 Task: Filter calendar items by the 'Green category' in Outlook.
Action: Mouse moved to (21, 72)
Screenshot: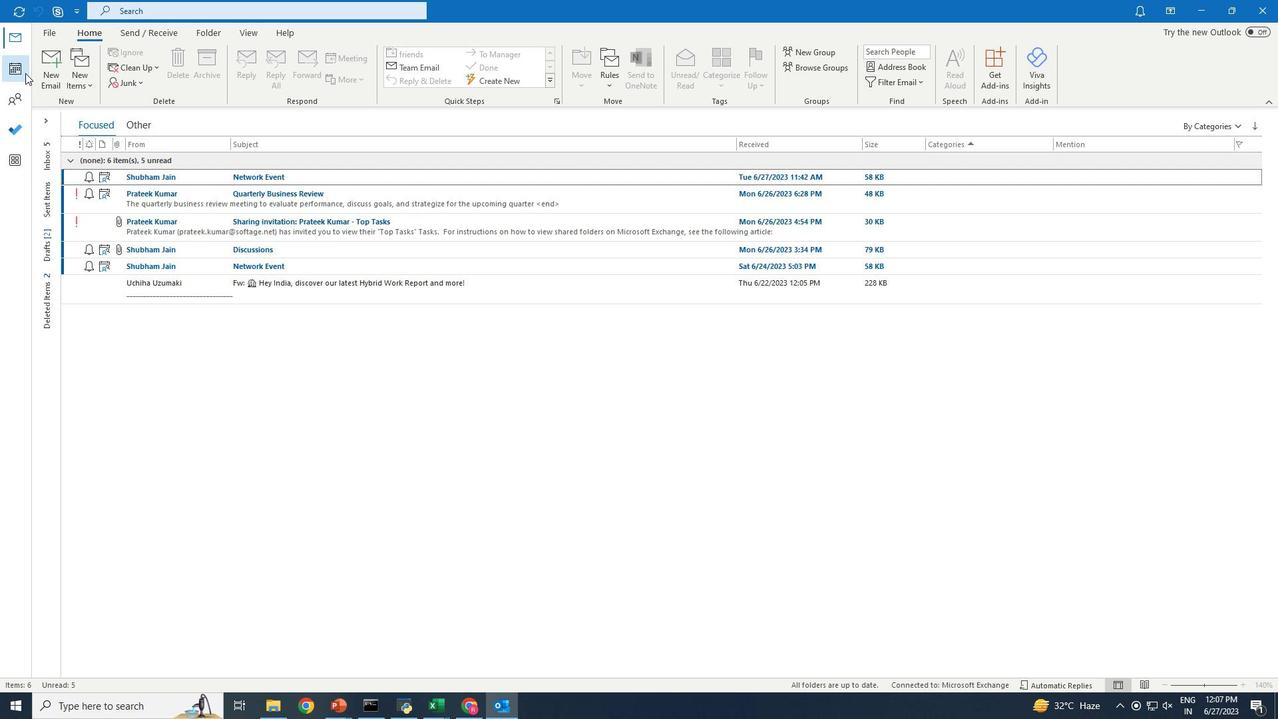 
Action: Mouse pressed left at (21, 72)
Screenshot: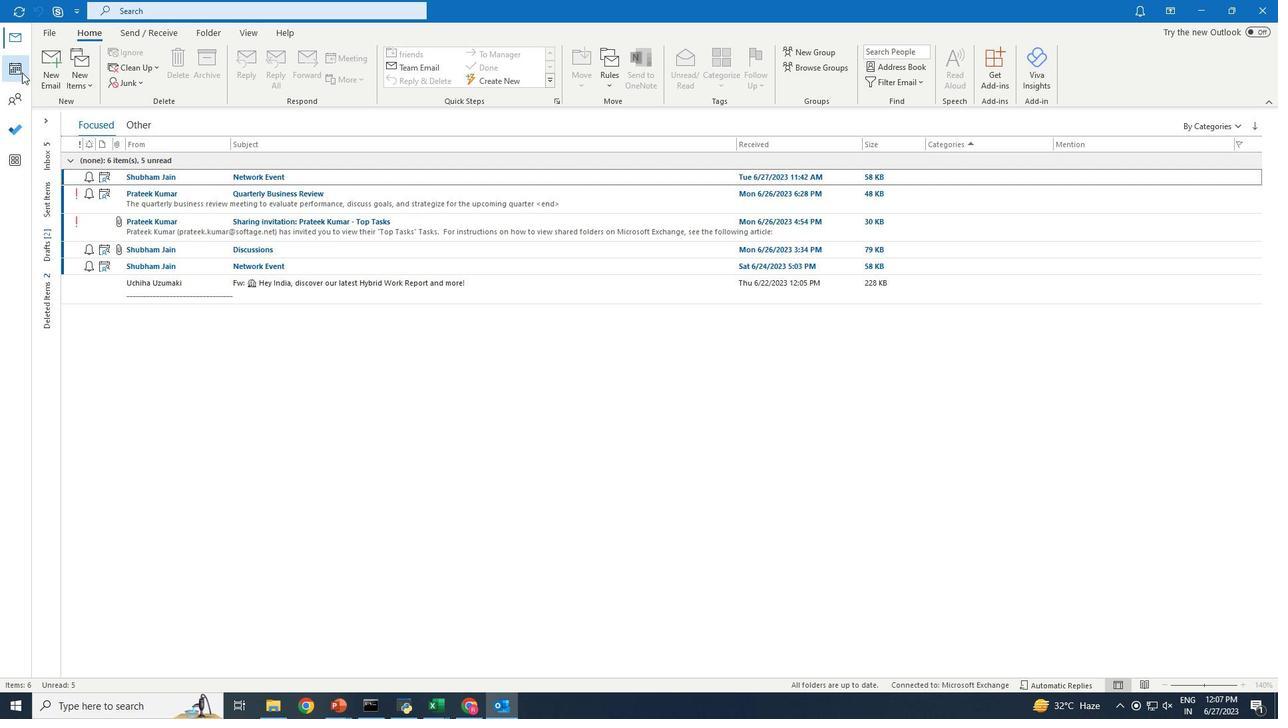 
Action: Mouse moved to (245, 36)
Screenshot: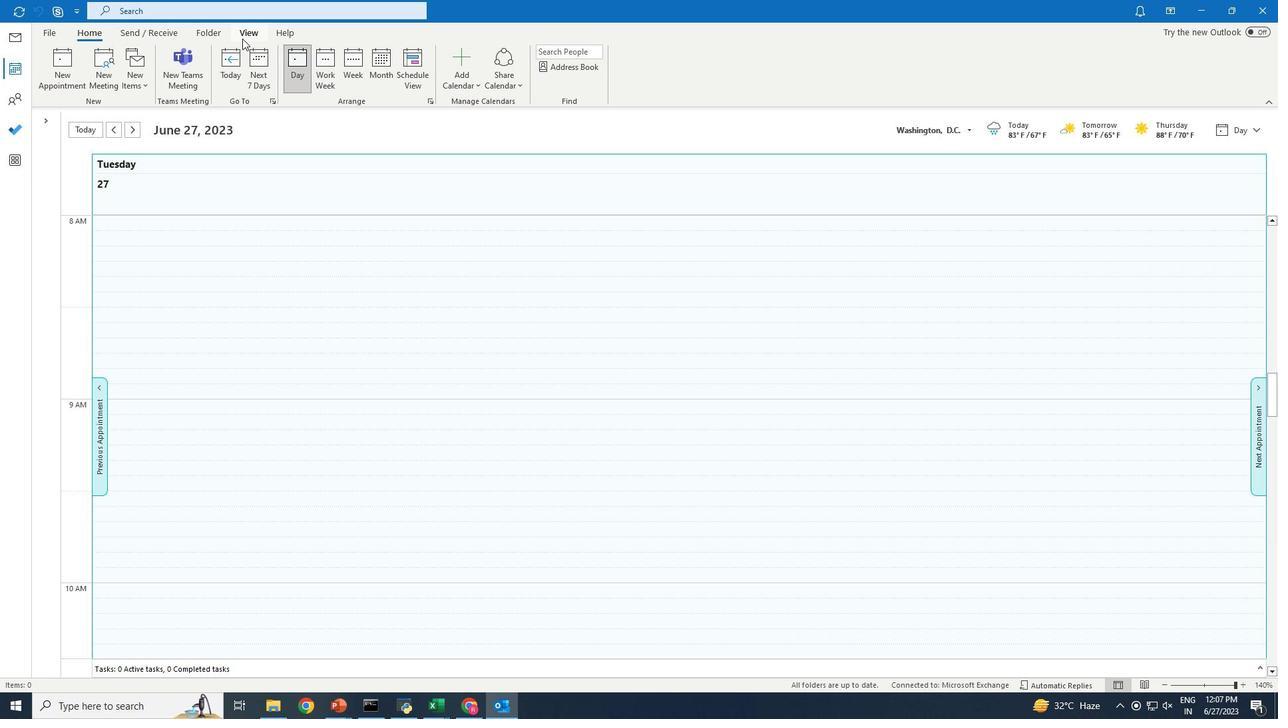 
Action: Mouse pressed left at (245, 36)
Screenshot: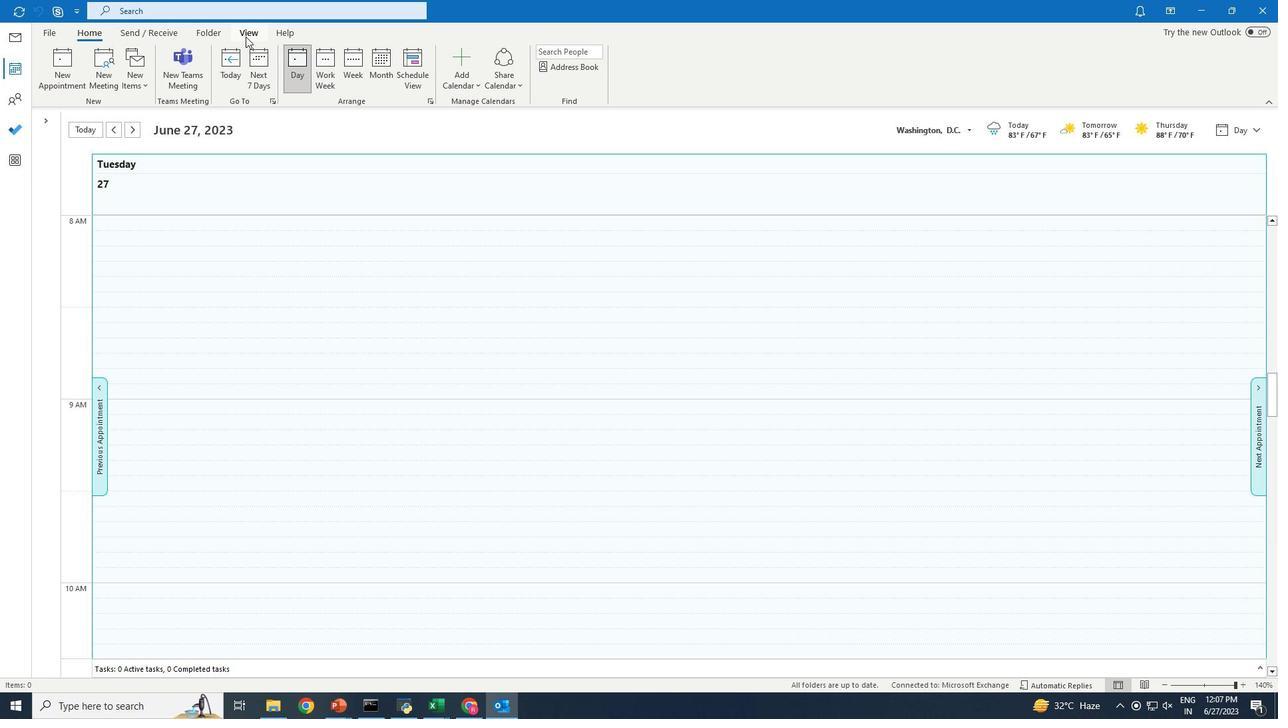 
Action: Mouse moved to (82, 63)
Screenshot: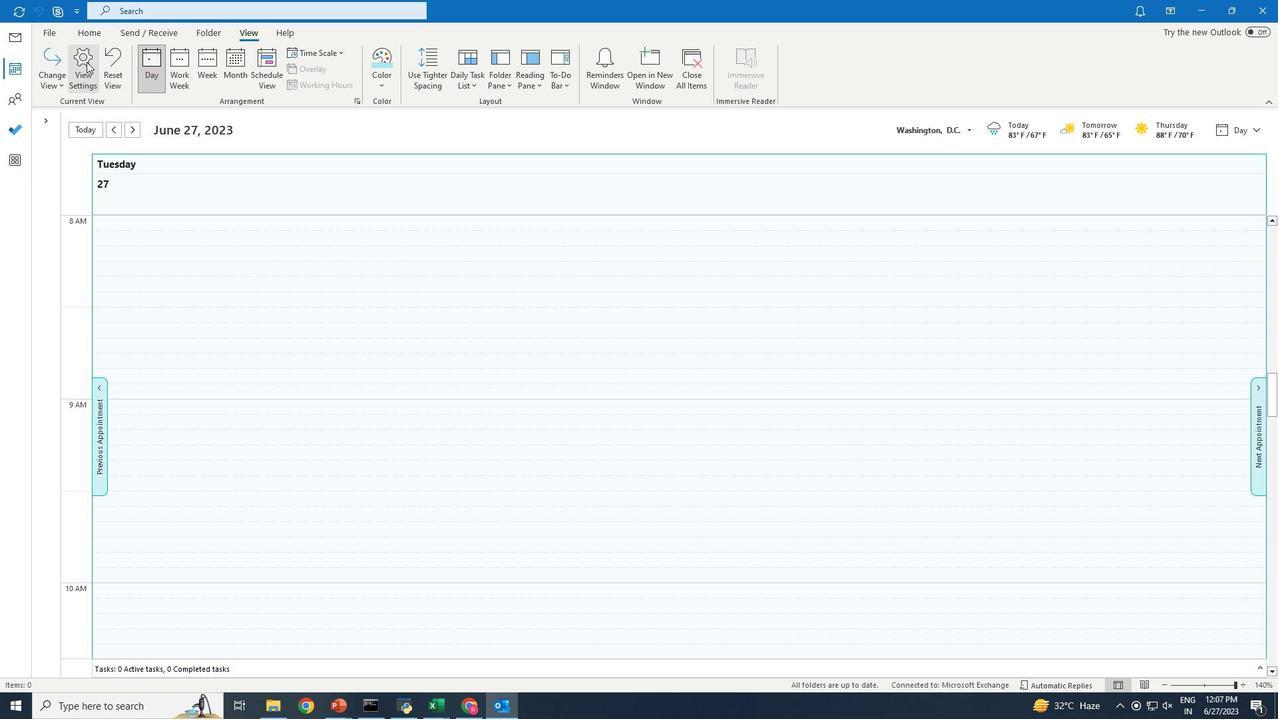 
Action: Mouse pressed left at (82, 63)
Screenshot: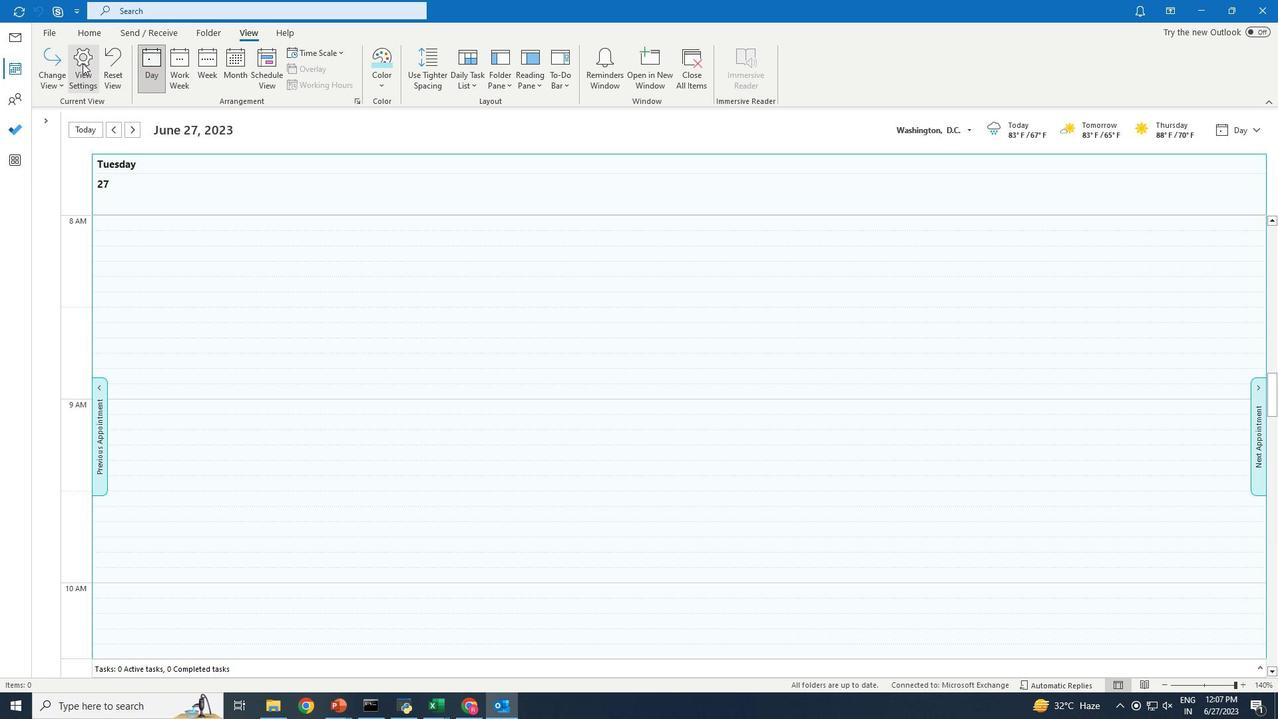 
Action: Mouse moved to (532, 346)
Screenshot: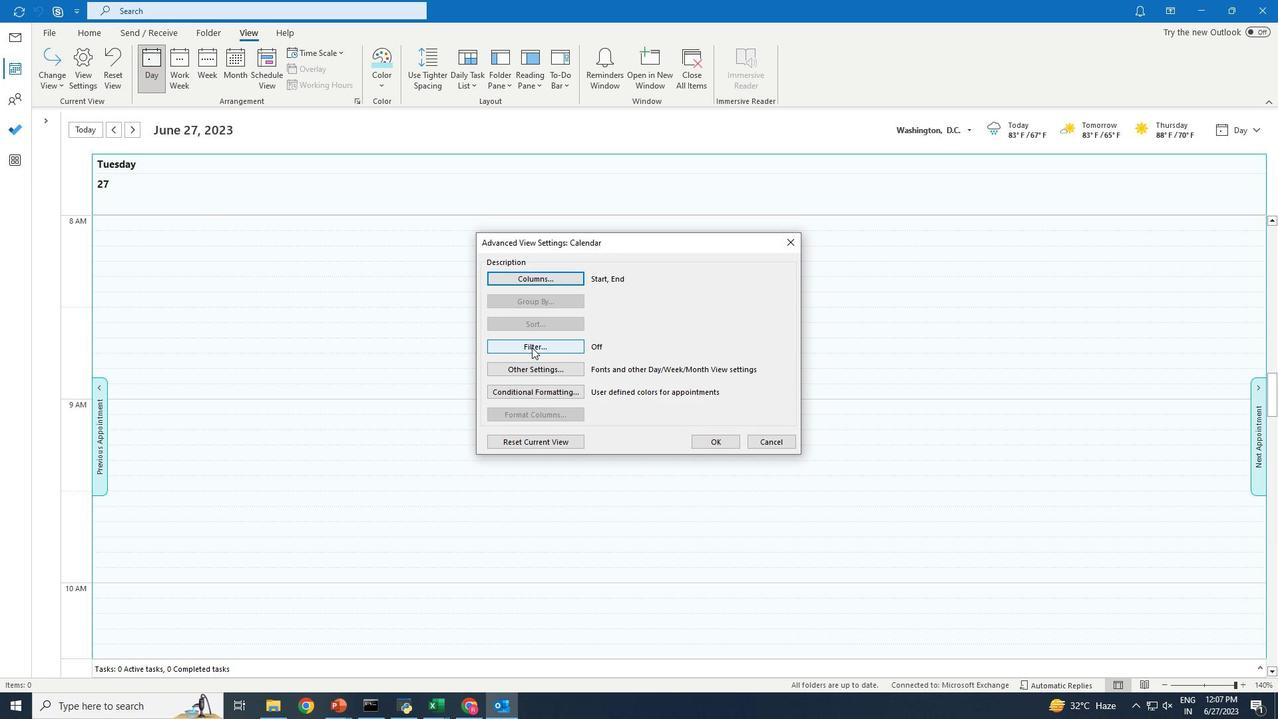 
Action: Mouse pressed left at (532, 346)
Screenshot: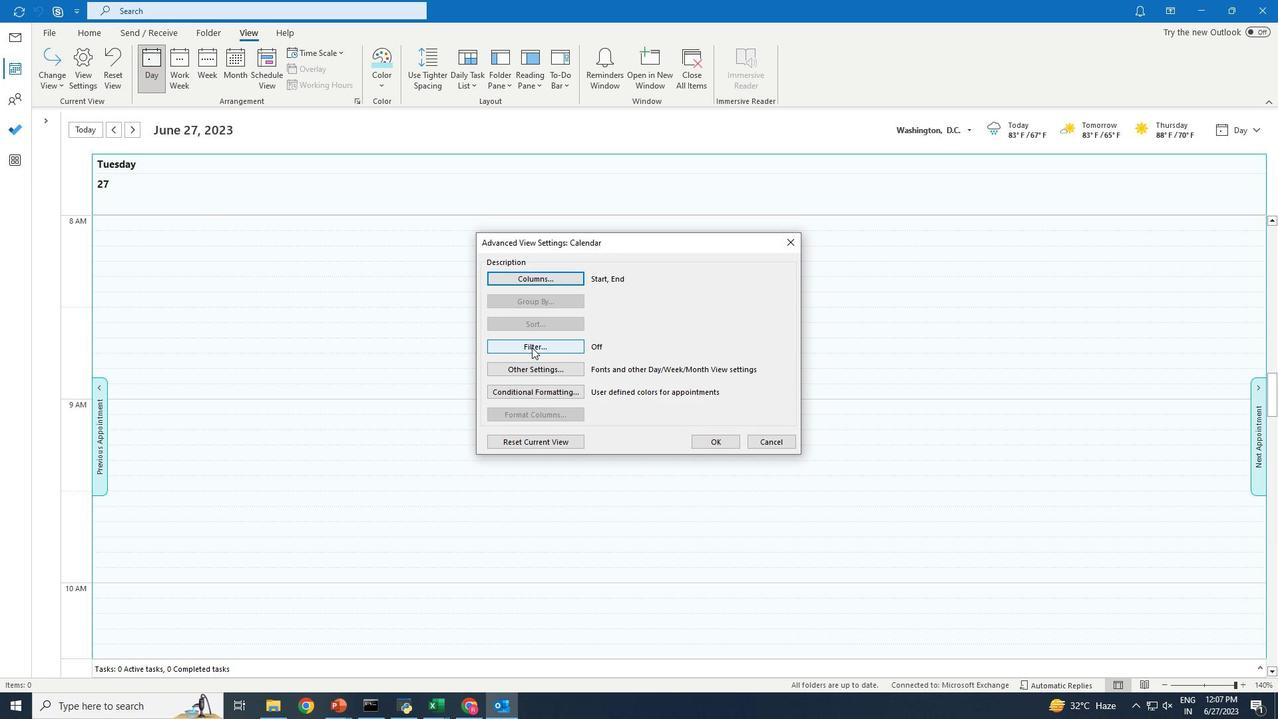 
Action: Mouse moved to (637, 263)
Screenshot: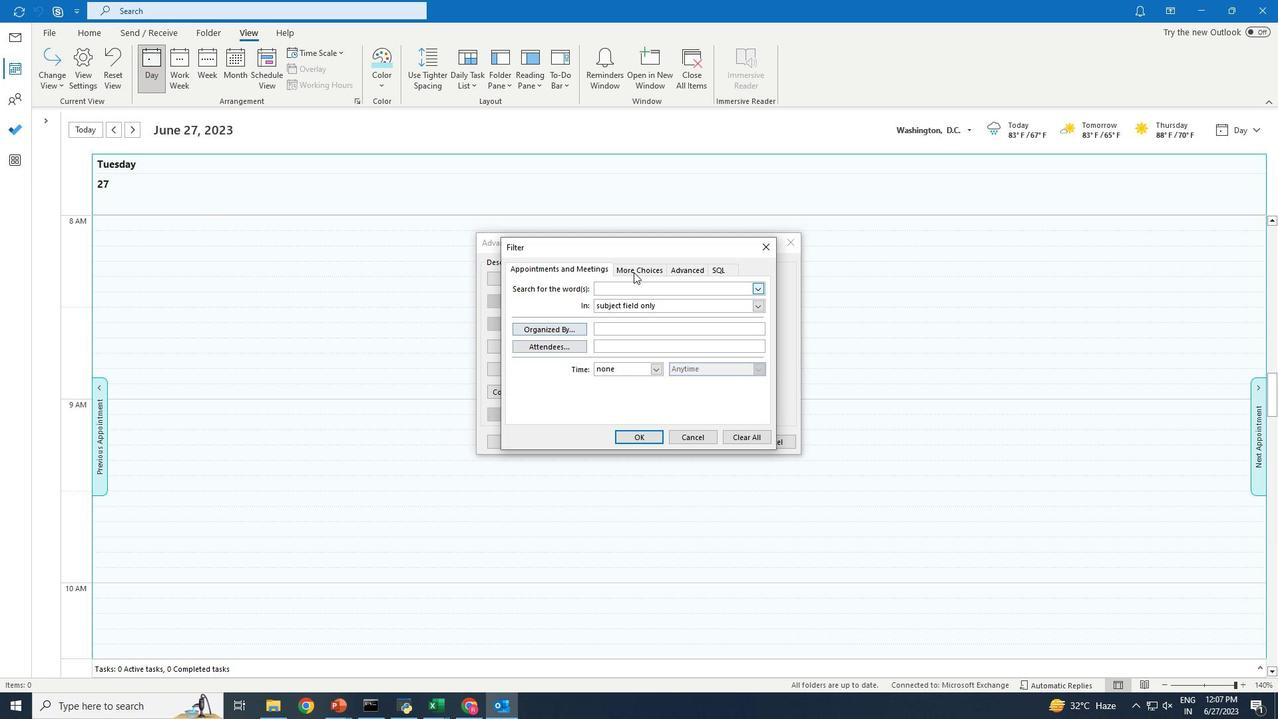 
Action: Mouse pressed left at (637, 263)
Screenshot: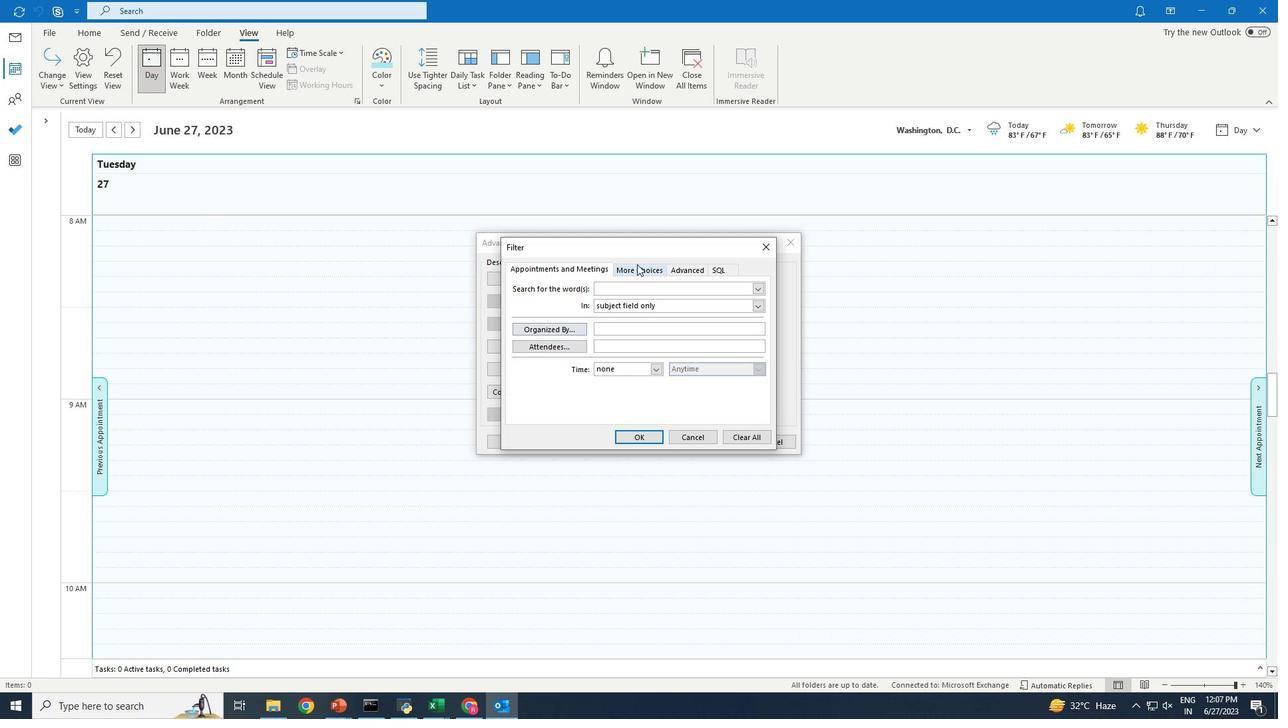 
Action: Mouse moved to (755, 287)
Screenshot: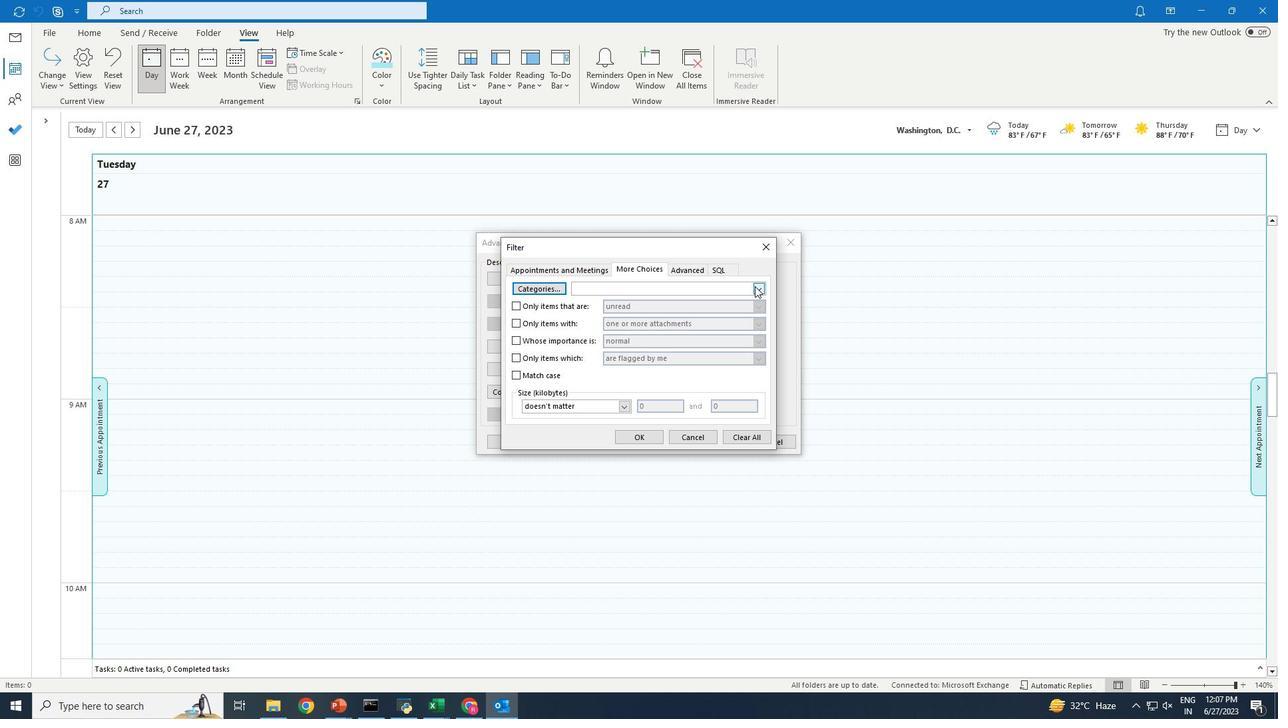 
Action: Mouse pressed left at (755, 287)
Screenshot: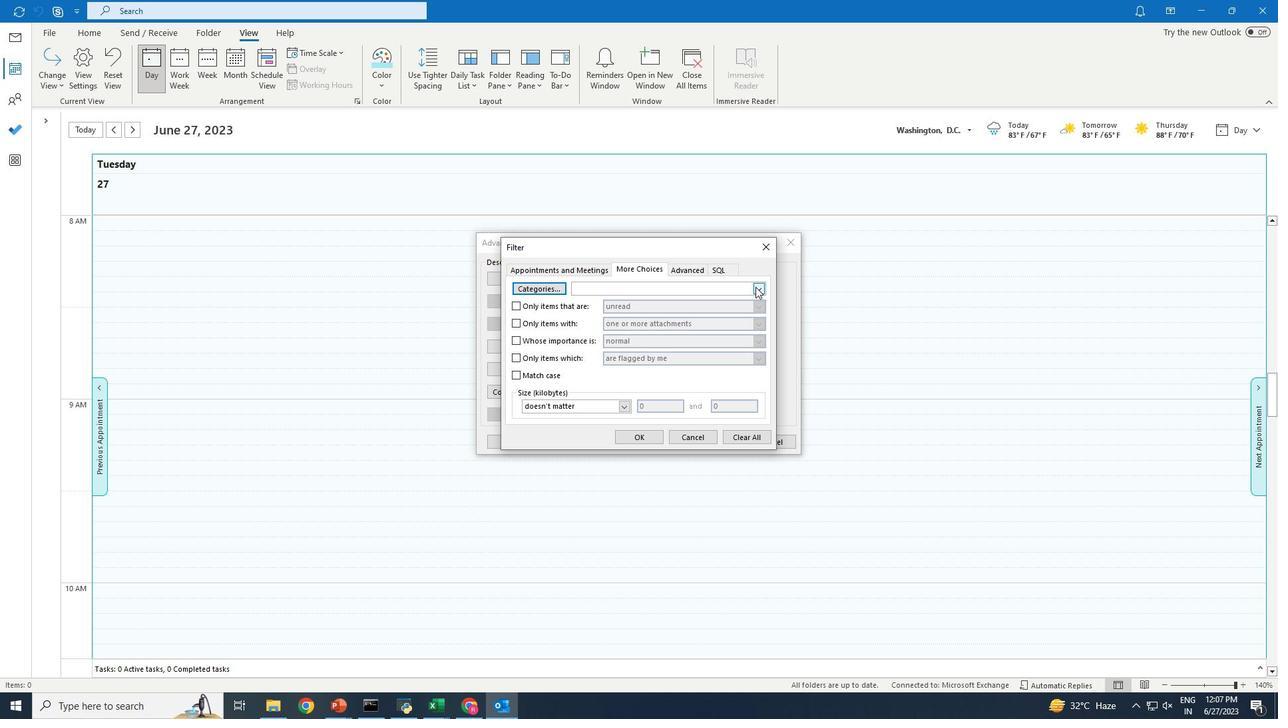 
Action: Mouse moved to (605, 333)
Screenshot: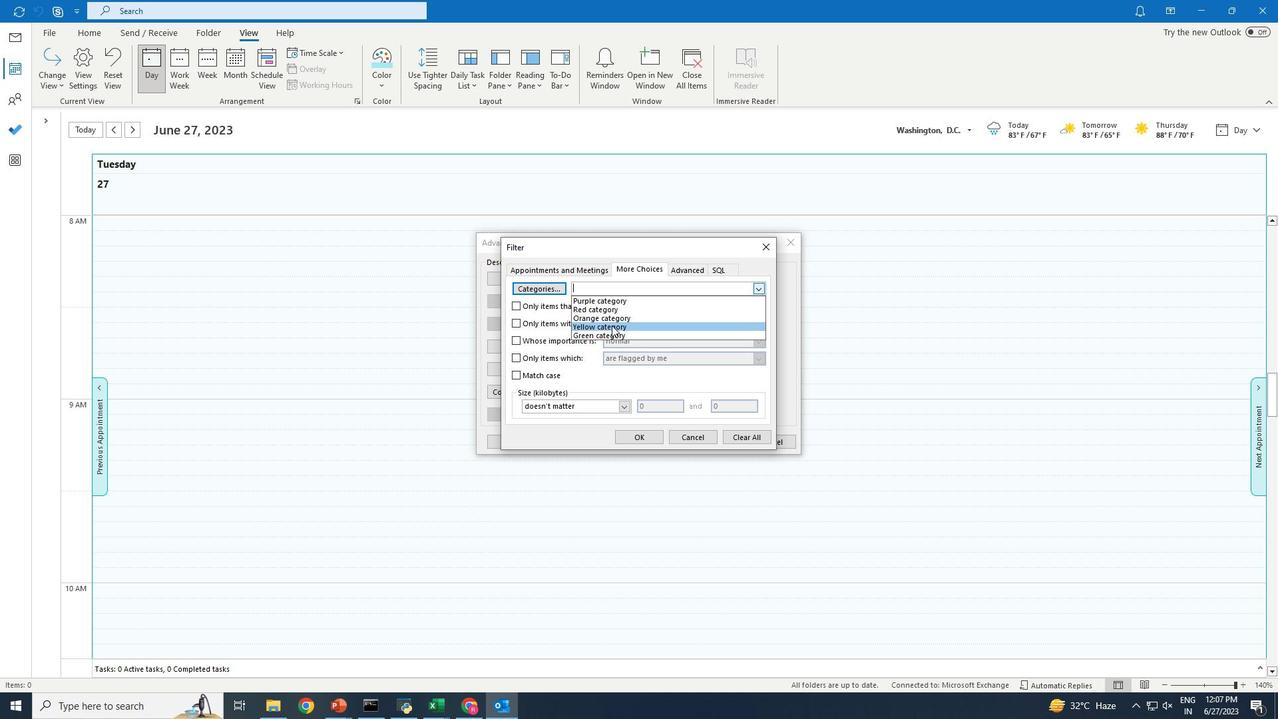 
Action: Mouse pressed left at (605, 333)
Screenshot: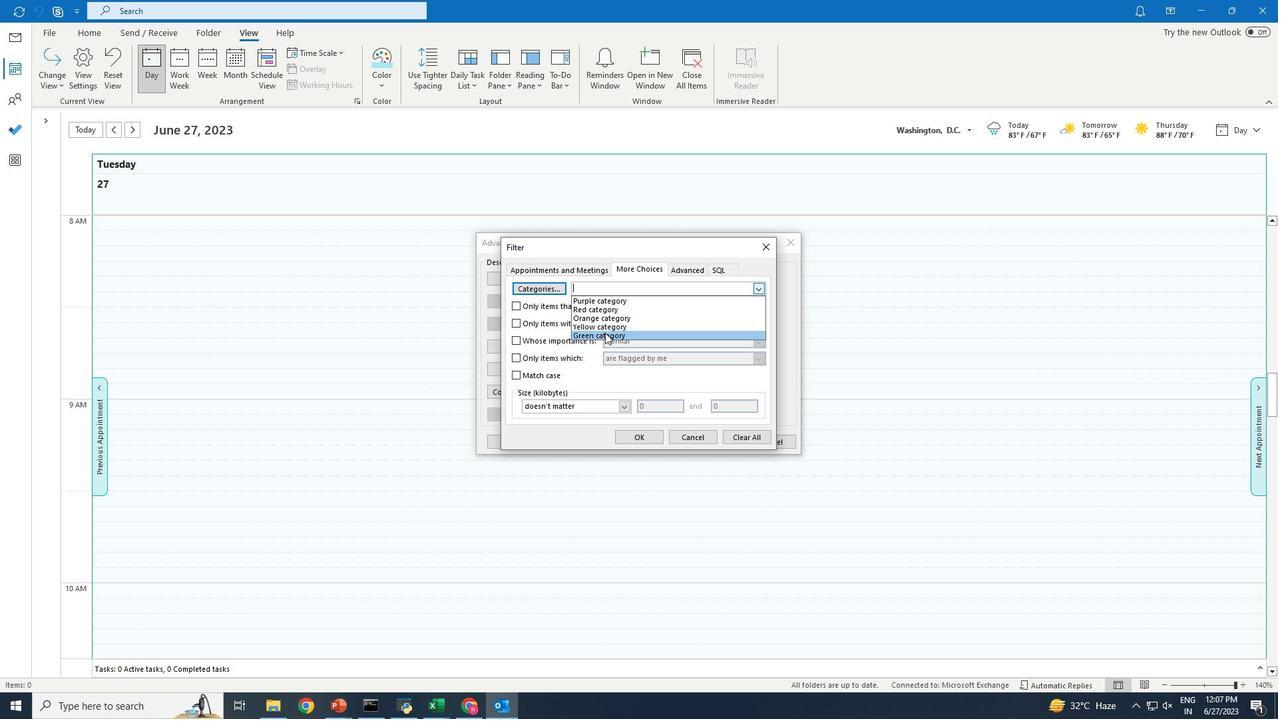 
Action: Mouse moved to (516, 356)
Screenshot: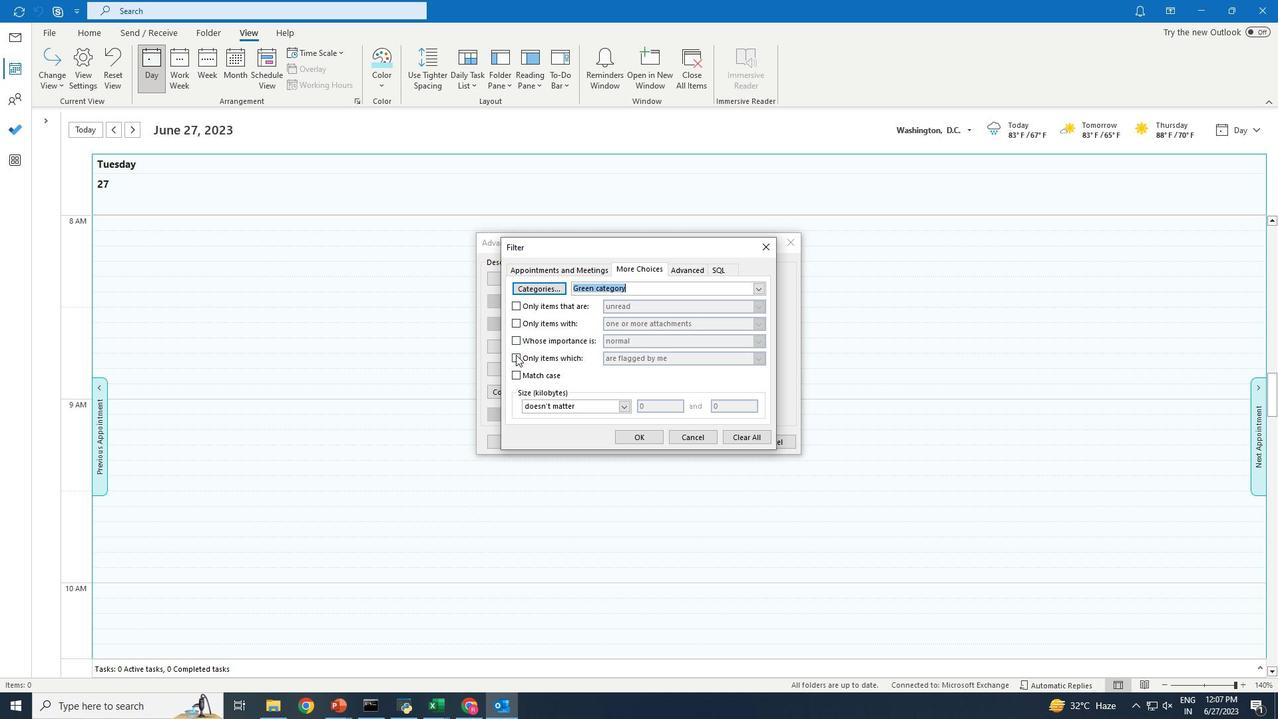 
Action: Mouse pressed left at (516, 356)
Screenshot: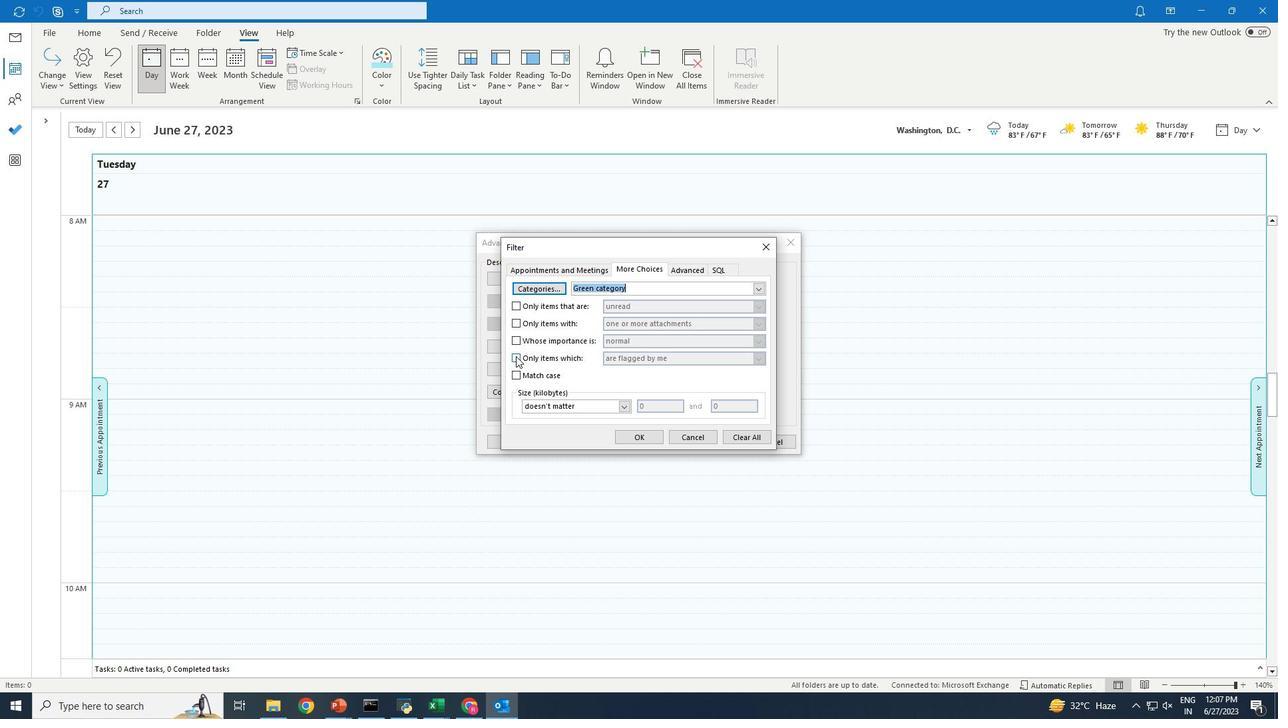 
Action: Mouse moved to (760, 356)
Screenshot: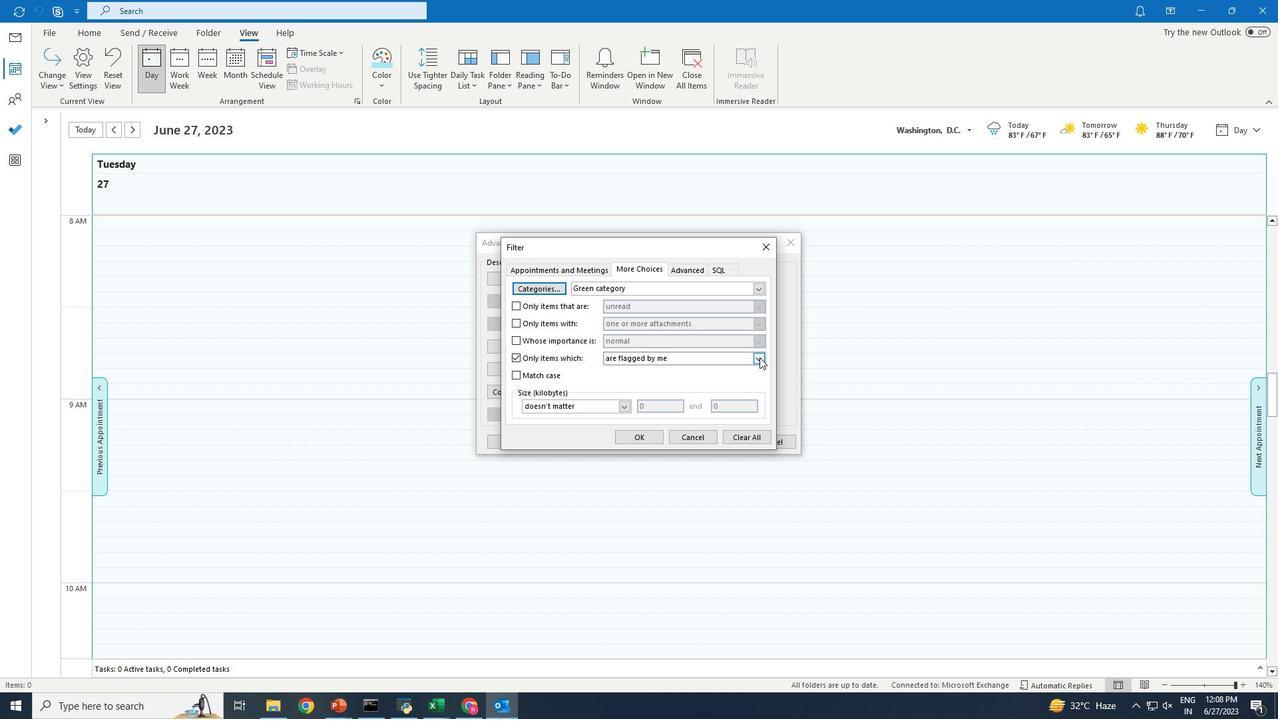 
Action: Mouse pressed left at (760, 356)
Screenshot: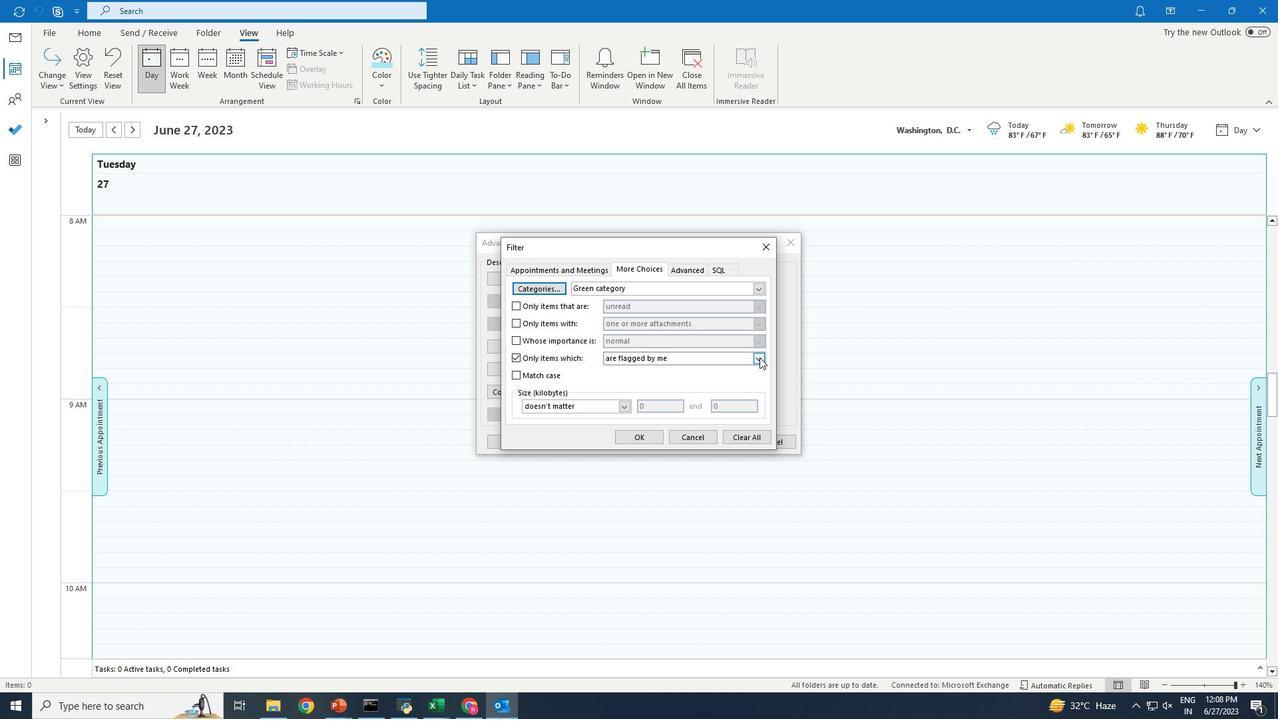 
Action: Mouse moved to (690, 376)
Screenshot: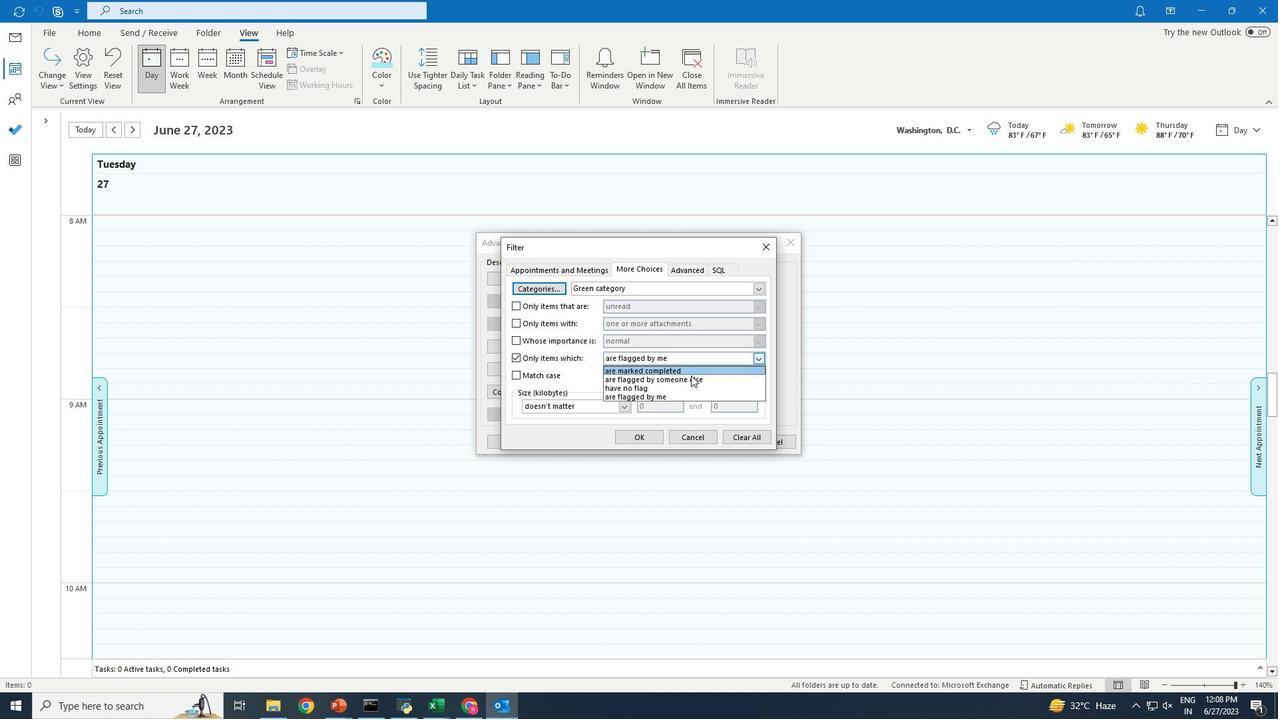 
Action: Mouse pressed left at (690, 376)
Screenshot: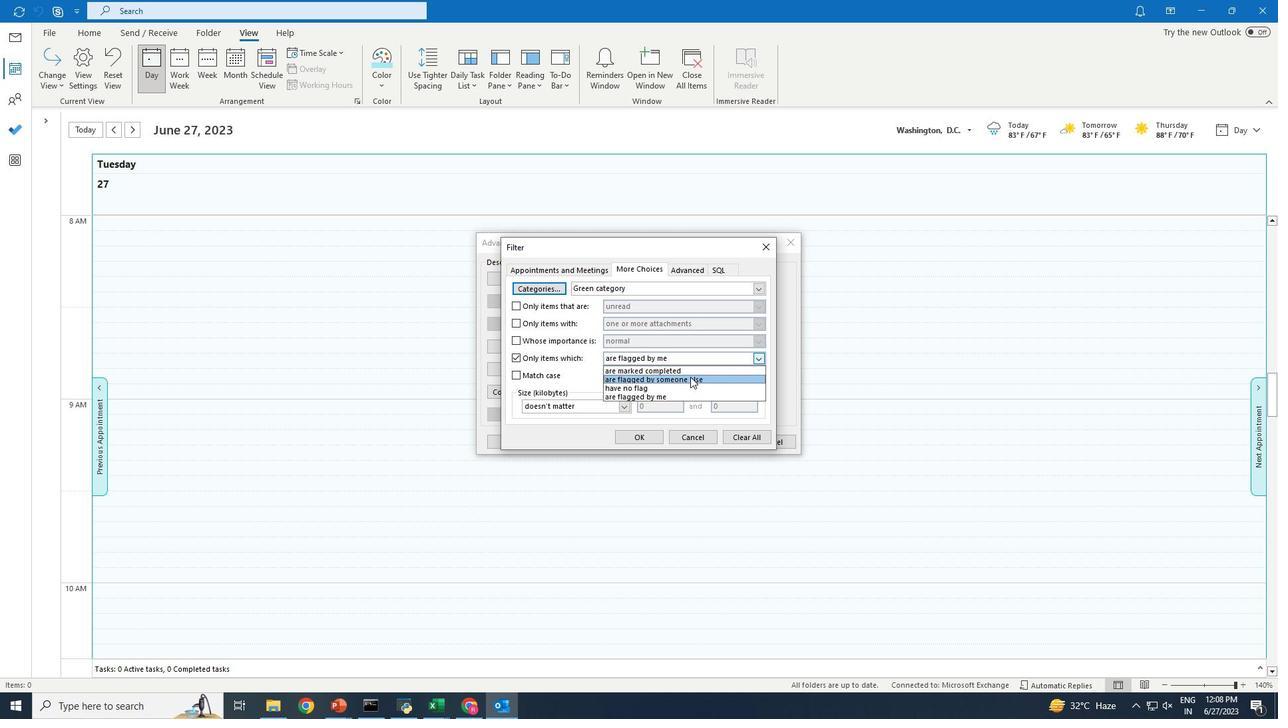 
Action: Mouse moved to (634, 432)
Screenshot: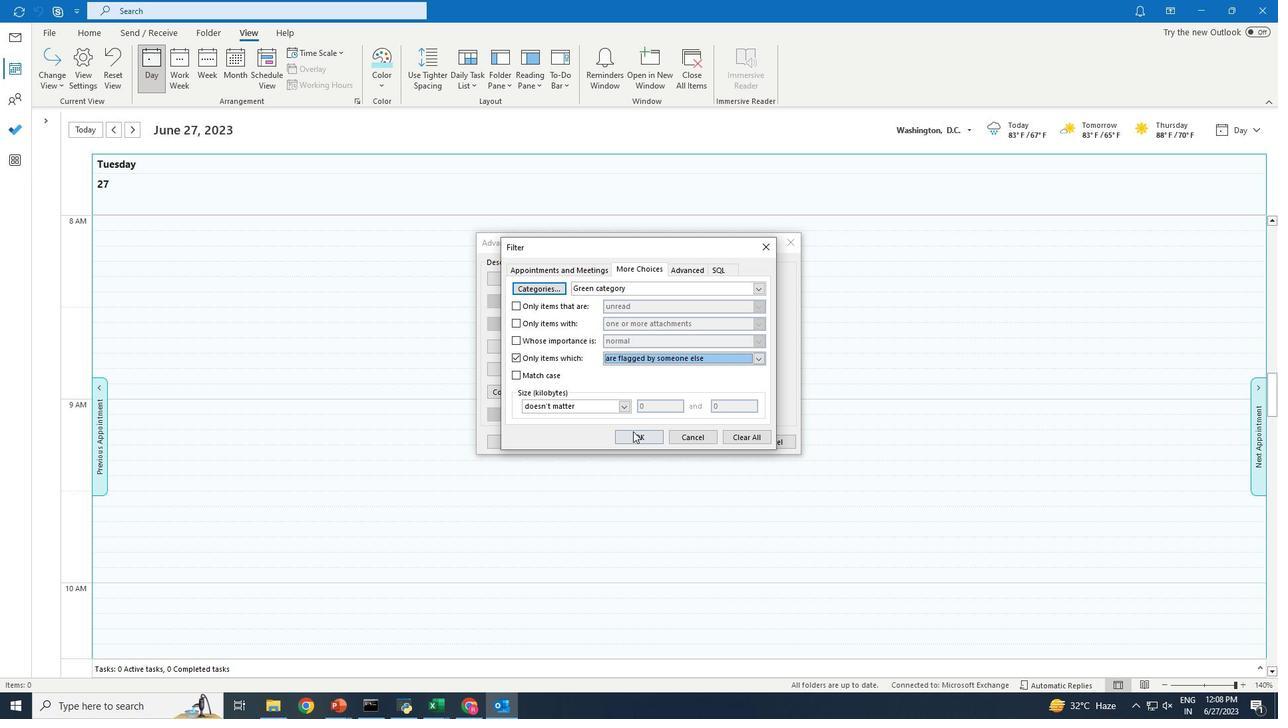 
Action: Mouse pressed left at (634, 432)
Screenshot: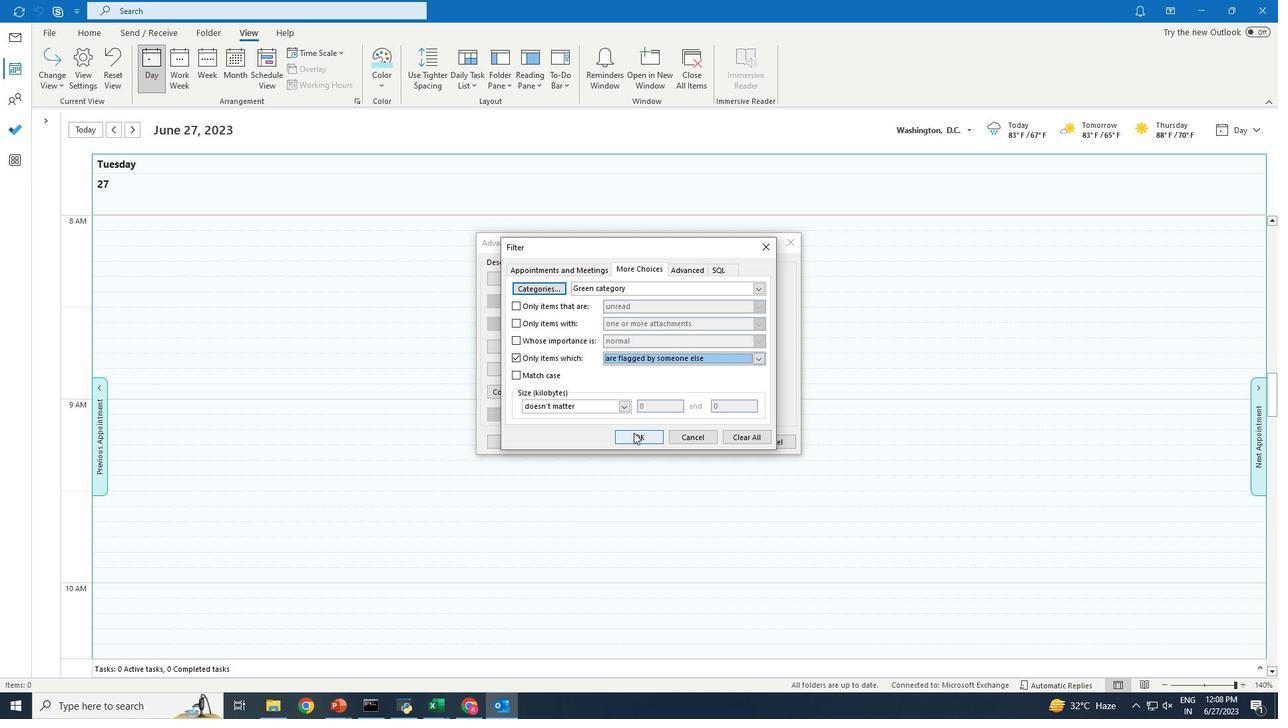 
Action: Mouse moved to (701, 440)
Screenshot: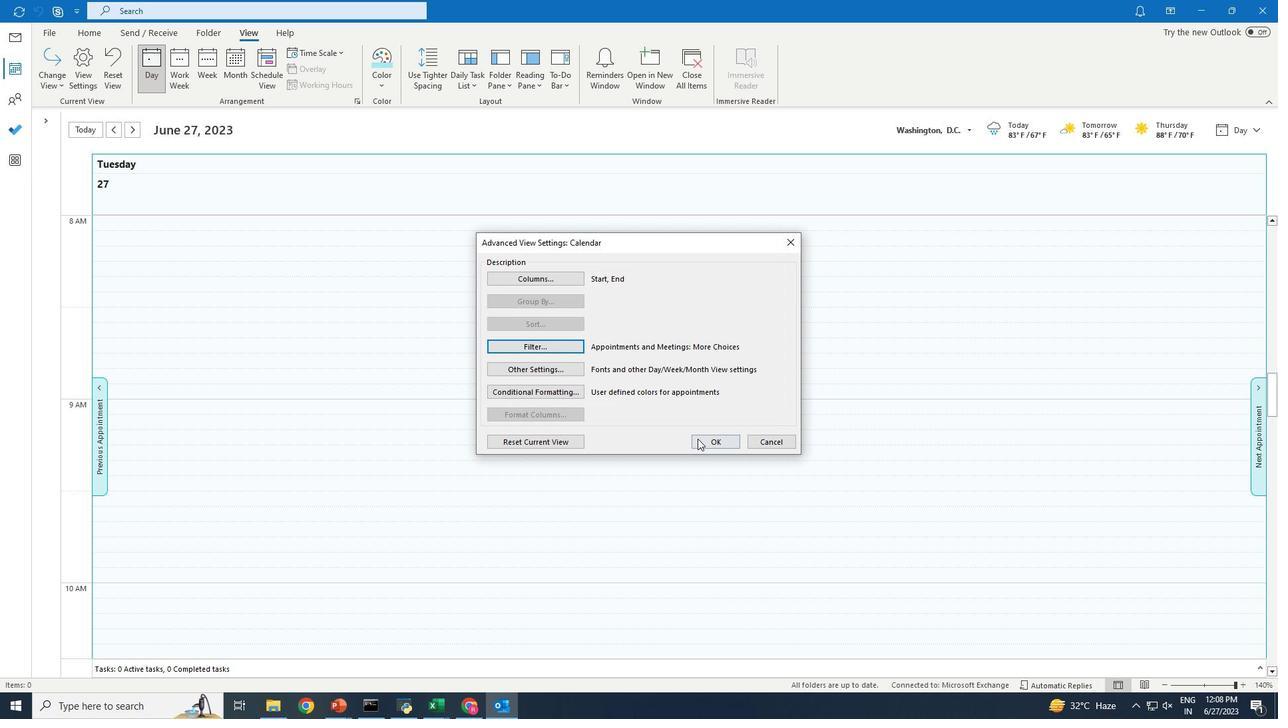 
Action: Mouse pressed left at (701, 440)
Screenshot: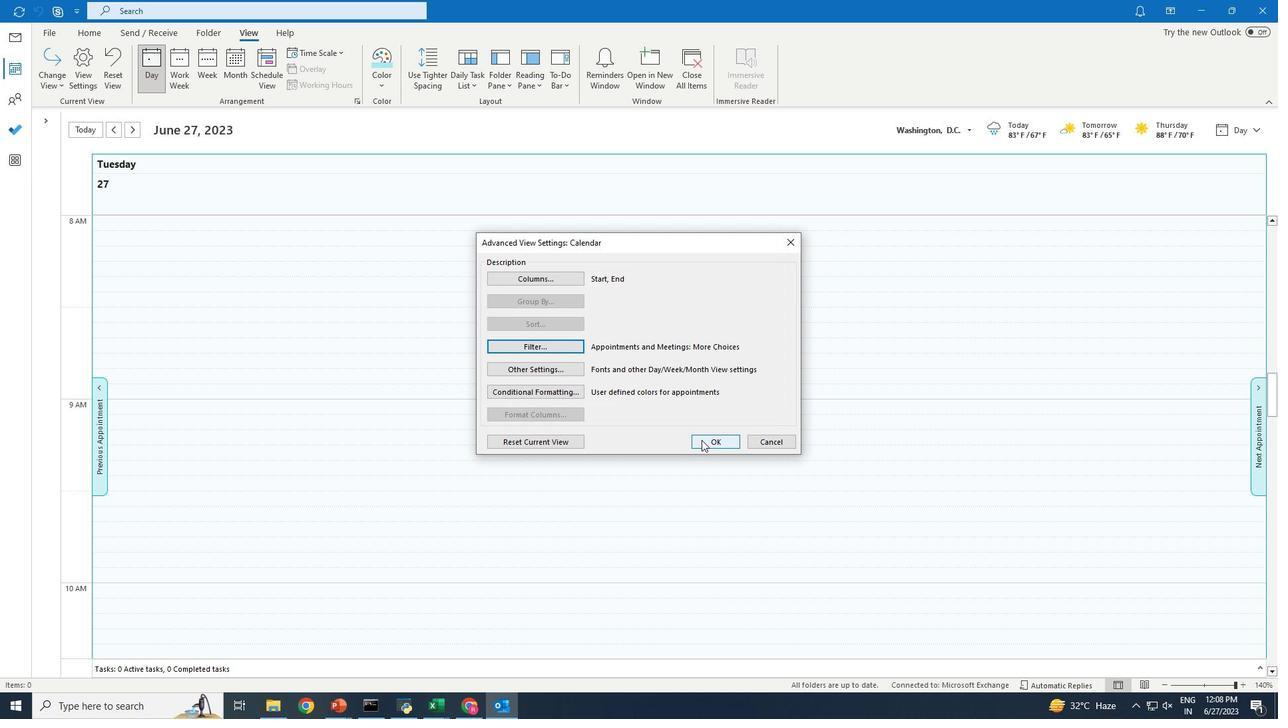 
